 Task: Go to videos section and leave a comment on recent video on the  page of JPMorgan Chase & Co.
Action: Mouse moved to (513, 82)
Screenshot: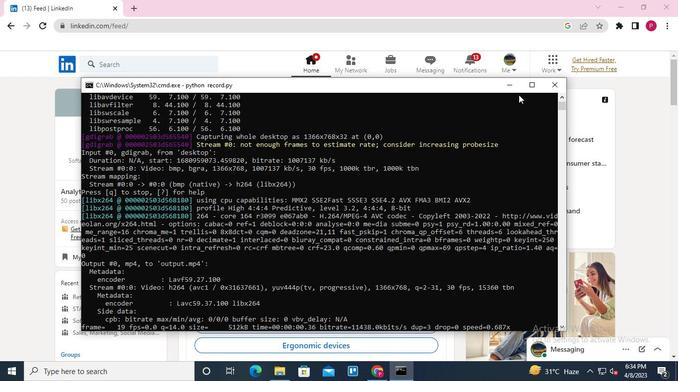 
Action: Mouse pressed left at (513, 82)
Screenshot: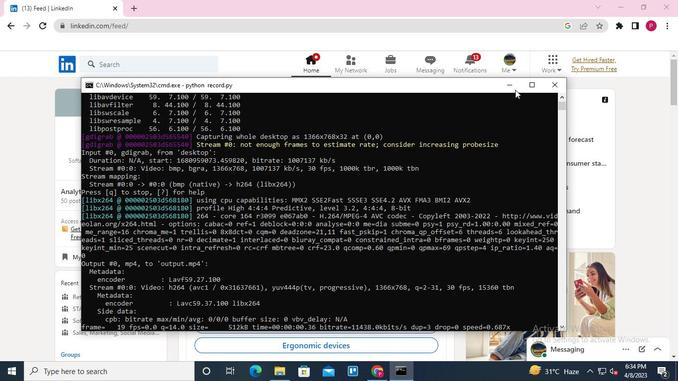 
Action: Mouse moved to (138, 67)
Screenshot: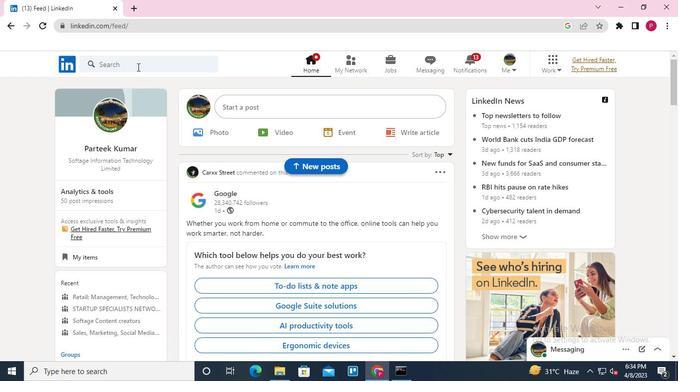 
Action: Mouse pressed left at (138, 67)
Screenshot: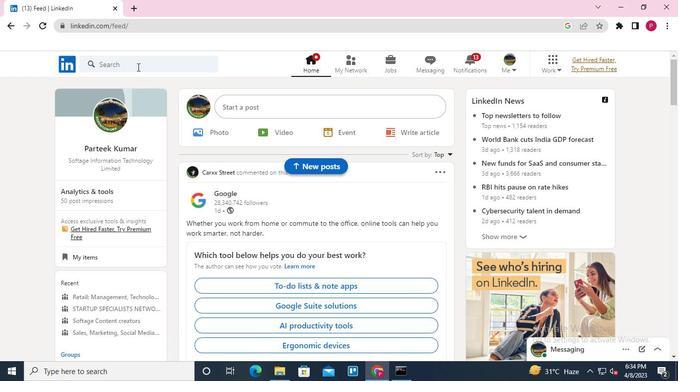 
Action: Mouse moved to (95, 111)
Screenshot: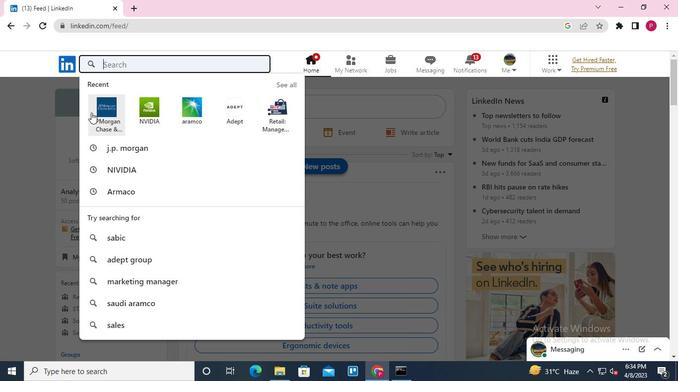 
Action: Mouse pressed left at (95, 111)
Screenshot: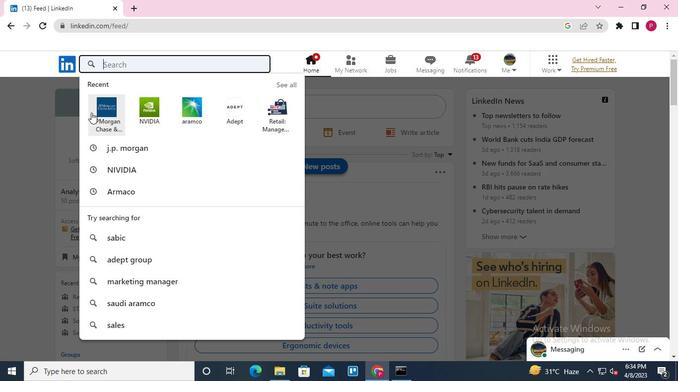 
Action: Mouse moved to (174, 114)
Screenshot: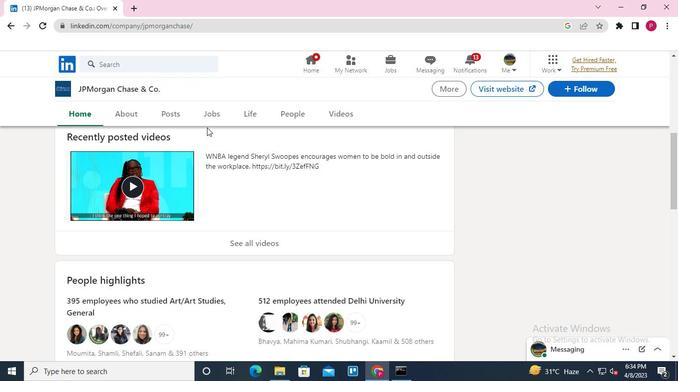 
Action: Mouse pressed left at (174, 114)
Screenshot: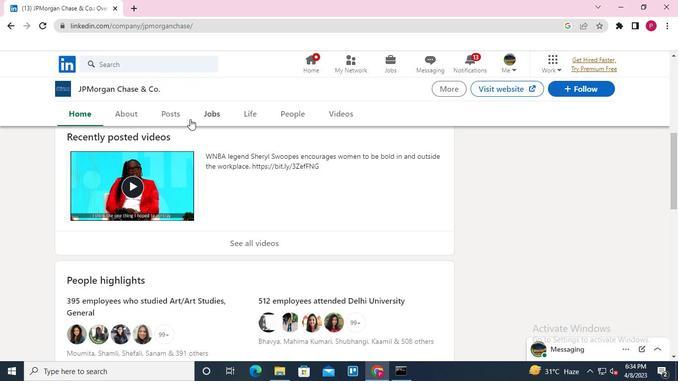 
Action: Mouse moved to (250, 238)
Screenshot: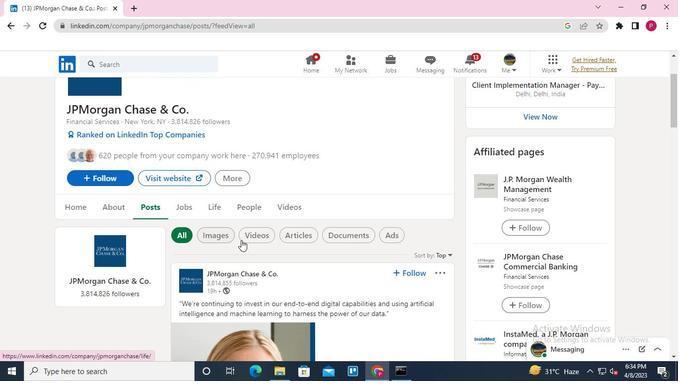 
Action: Mouse pressed left at (250, 238)
Screenshot: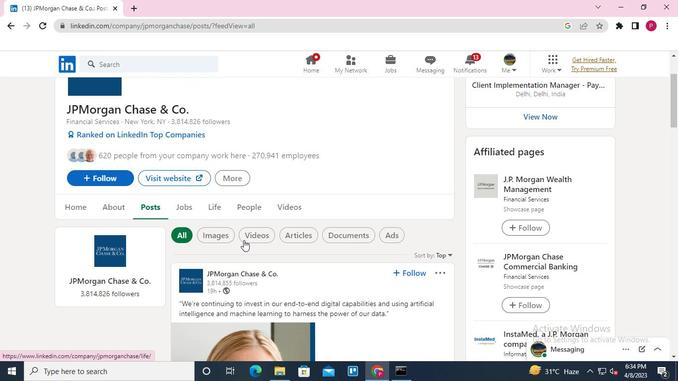 
Action: Mouse moved to (278, 250)
Screenshot: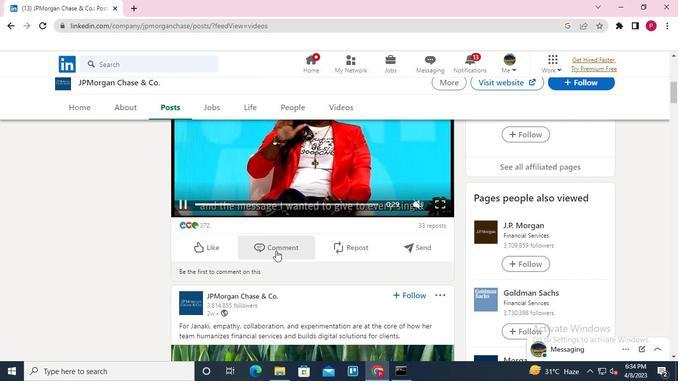 
Action: Mouse pressed left at (278, 250)
Screenshot: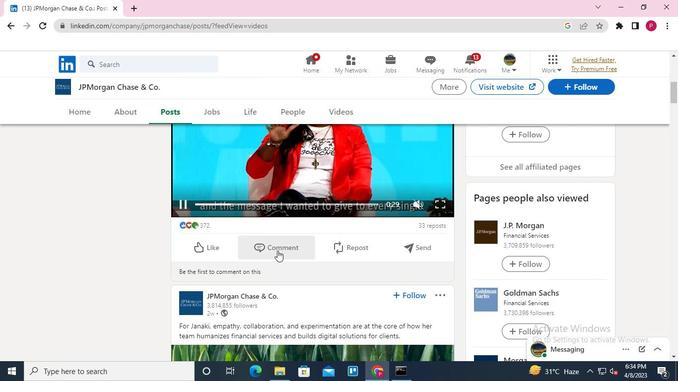 
Action: Mouse moved to (262, 277)
Screenshot: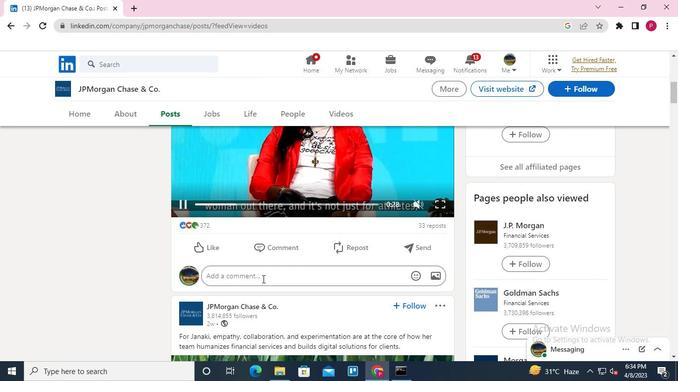 
Action: Mouse pressed left at (262, 277)
Screenshot: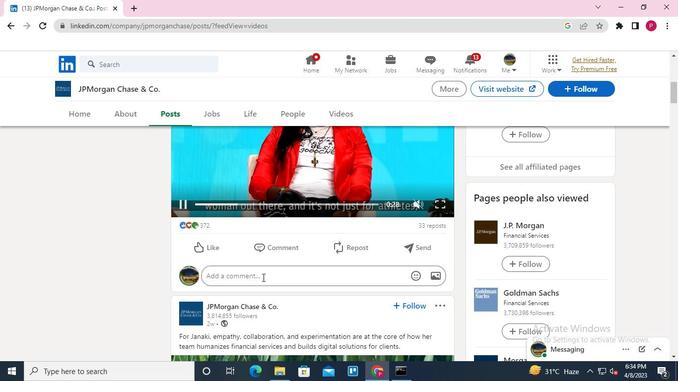 
Action: Mouse moved to (262, 277)
Screenshot: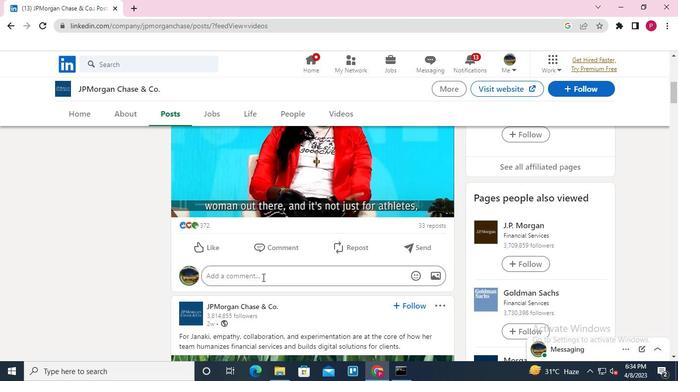 
Action: Keyboard Key.shift
Screenshot: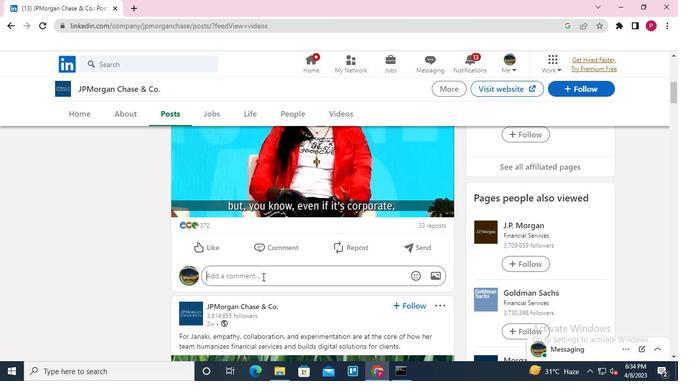 
Action: Keyboard I
Screenshot: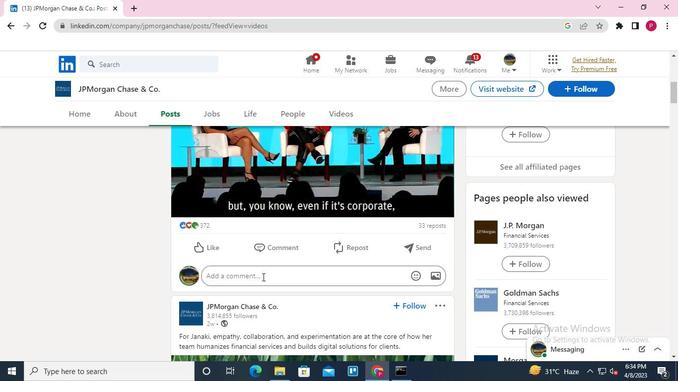 
Action: Keyboard t
Screenshot: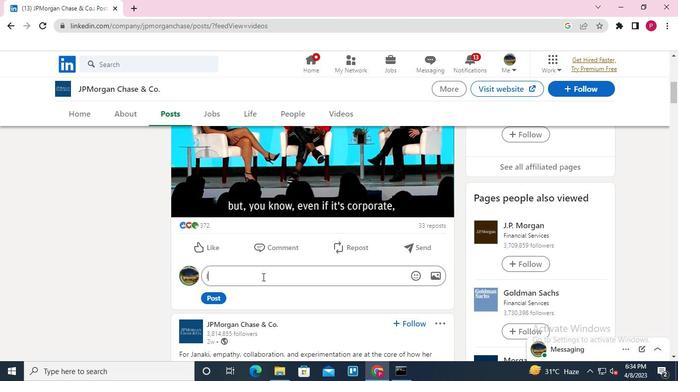 
Action: Keyboard Key.space
Screenshot: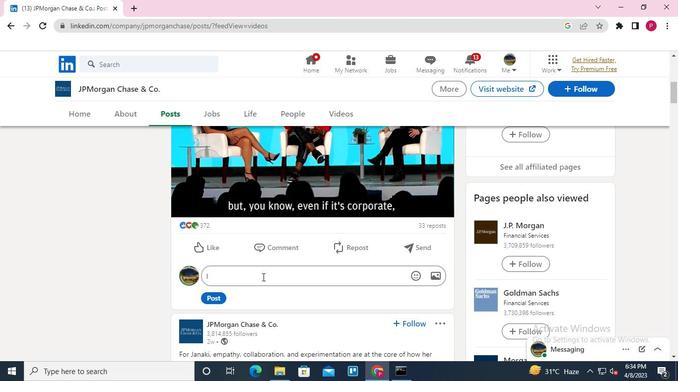
Action: Keyboard i
Screenshot: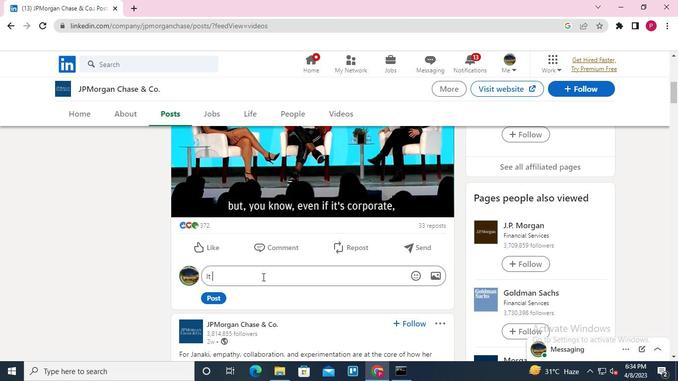 
Action: Keyboard s
Screenshot: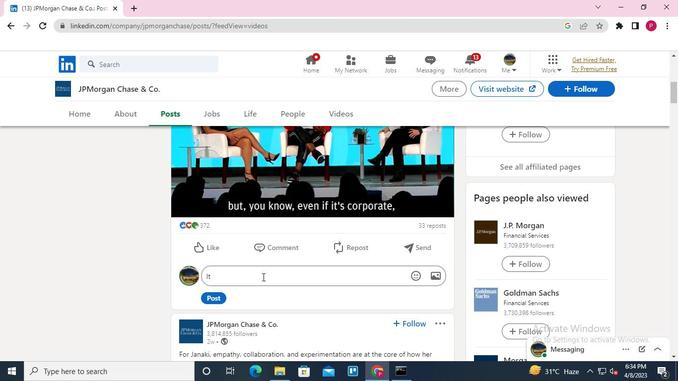 
Action: Keyboard Key.space
Screenshot: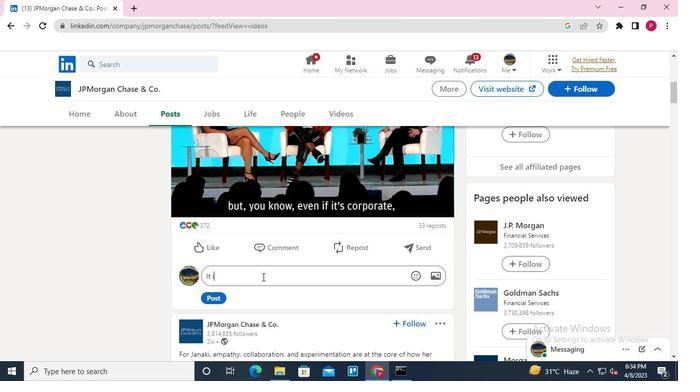
Action: Keyboard e
Screenshot: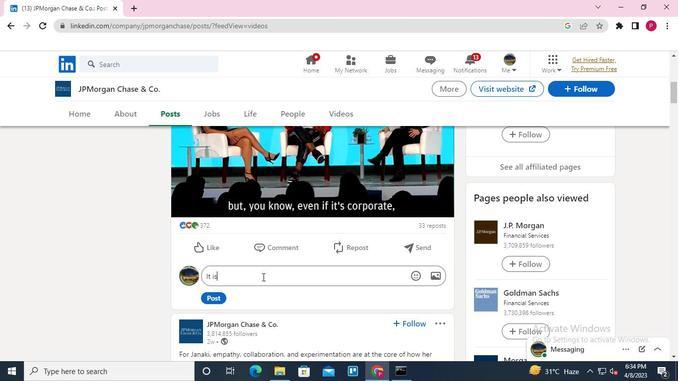 
Action: Keyboard Key.backspace
Screenshot: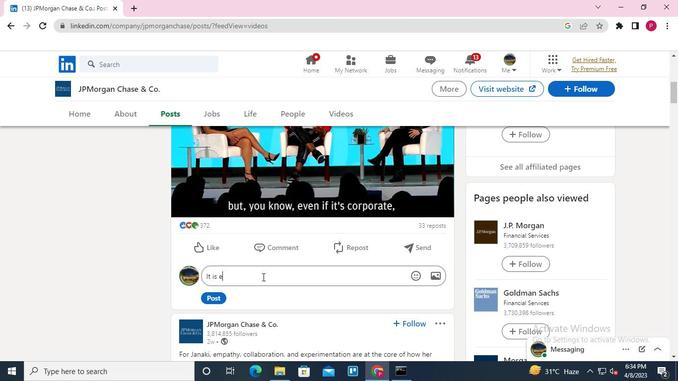 
Action: Keyboard i
Screenshot: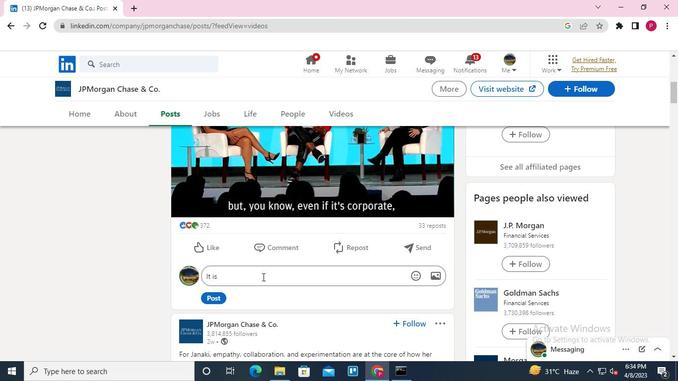 
Action: Keyboard m
Screenshot: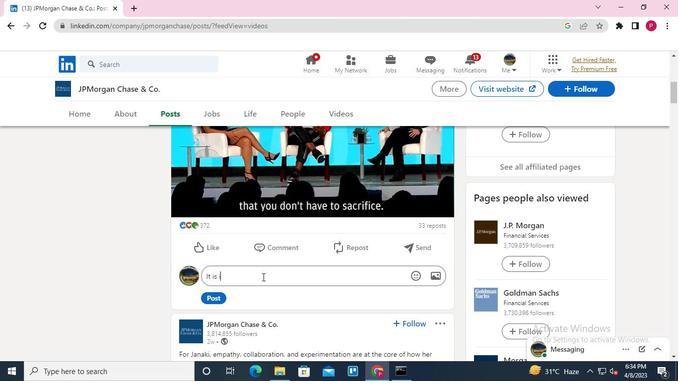 
Action: Keyboard p
Screenshot: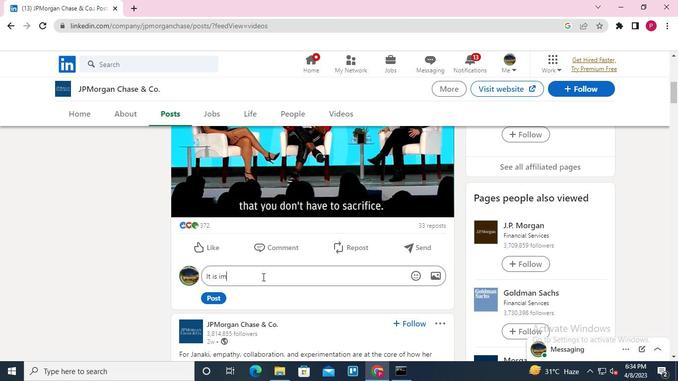 
Action: Keyboard o
Screenshot: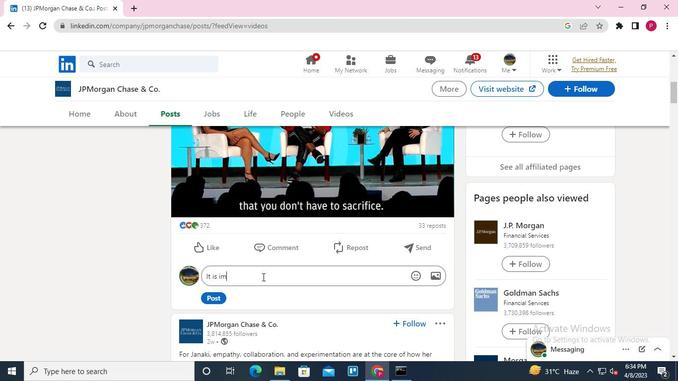 
Action: Keyboard r
Screenshot: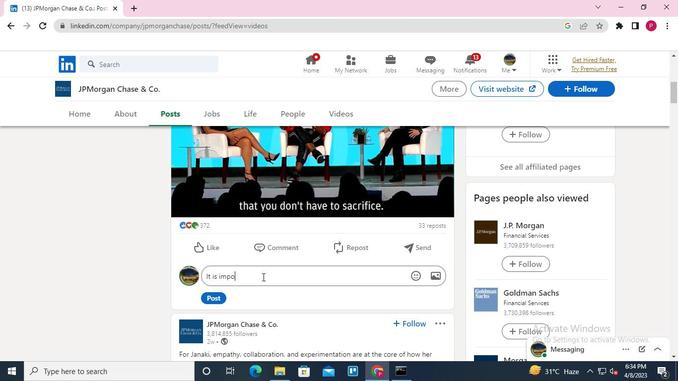 
Action: Keyboard t
Screenshot: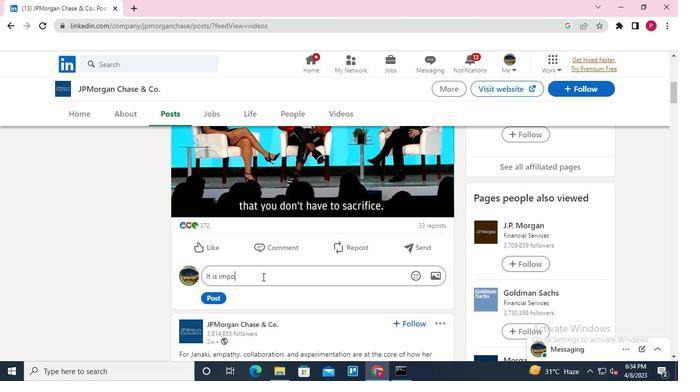 
Action: Keyboard a
Screenshot: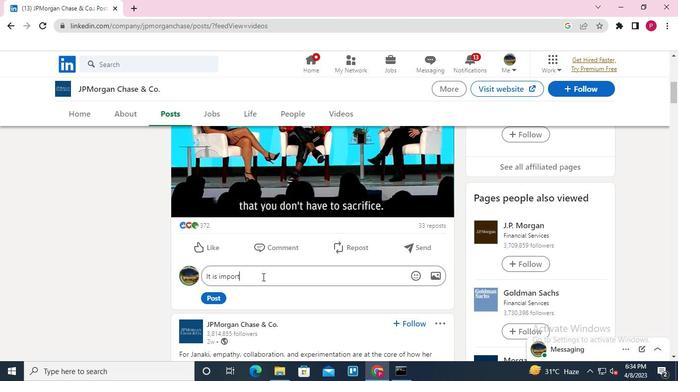 
Action: Keyboard n
Screenshot: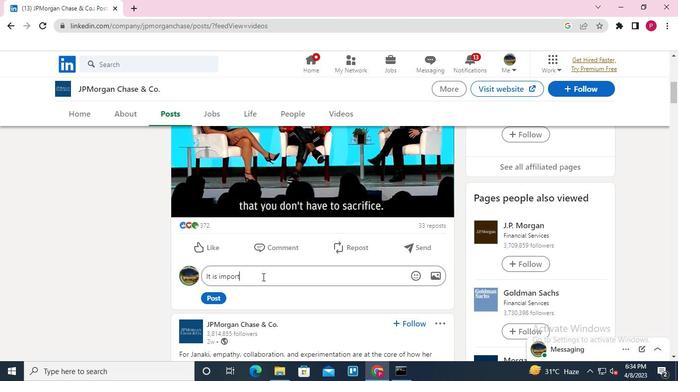 
Action: Keyboard t
Screenshot: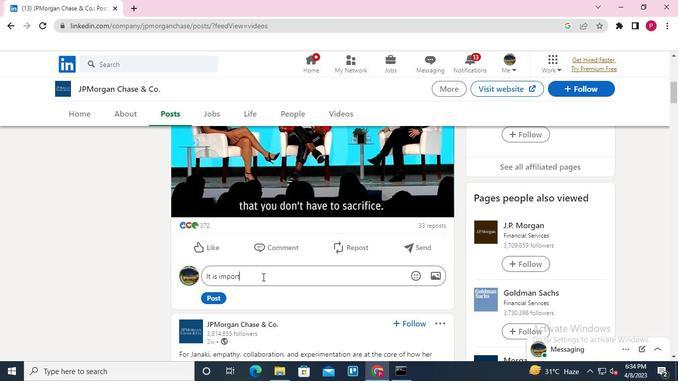
Action: Keyboard Key.space
Screenshot: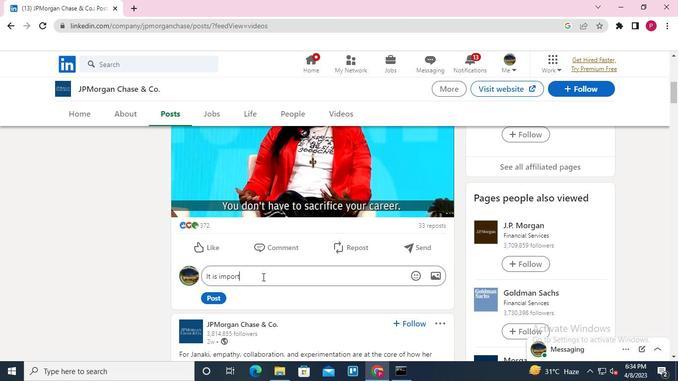 
Action: Keyboard t
Screenshot: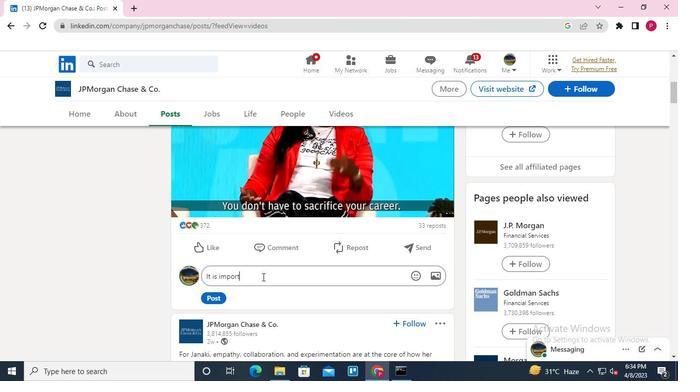 
Action: Keyboard o
Screenshot: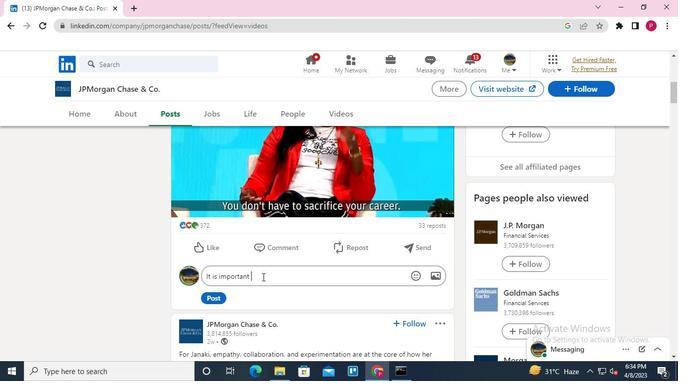 
Action: Keyboard Key.space
Screenshot: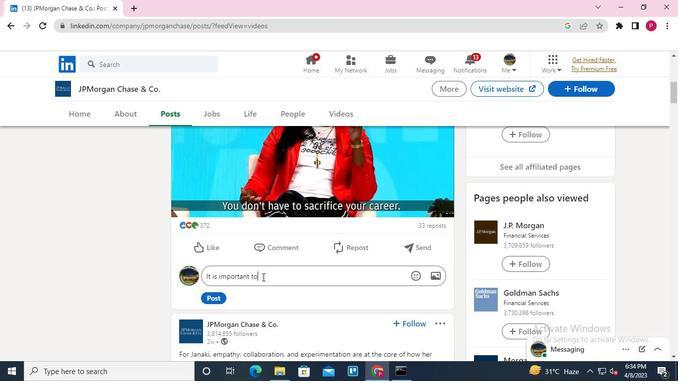 
Action: Keyboard e
Screenshot: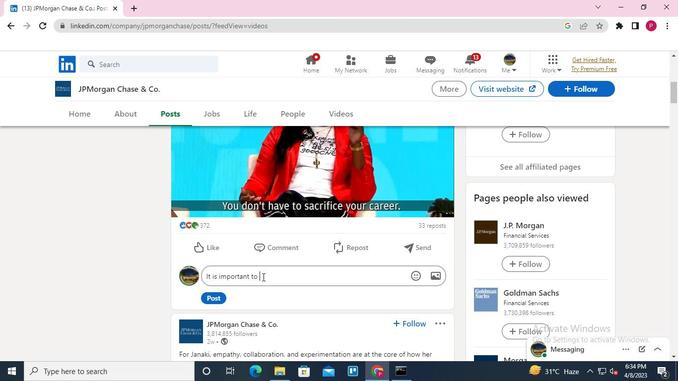 
Action: Keyboard b
Screenshot: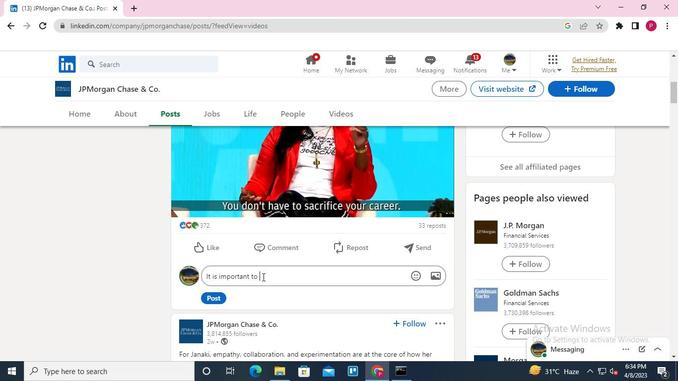 
Action: Keyboard Key.backspace
Screenshot: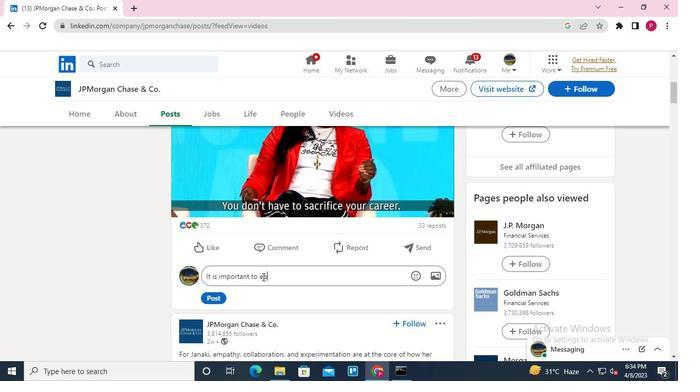 
Action: Keyboard n
Screenshot: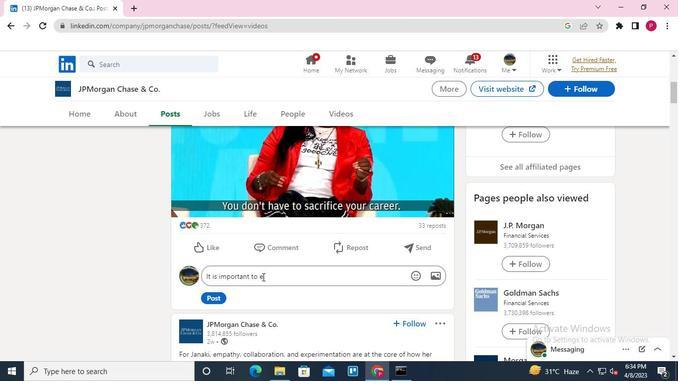 
Action: Keyboard c
Screenshot: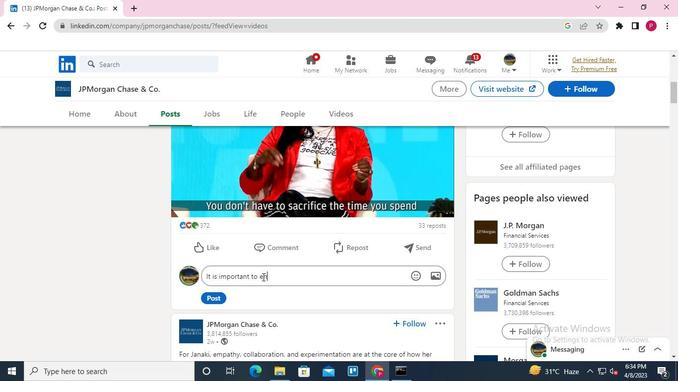 
Action: Keyboard o
Screenshot: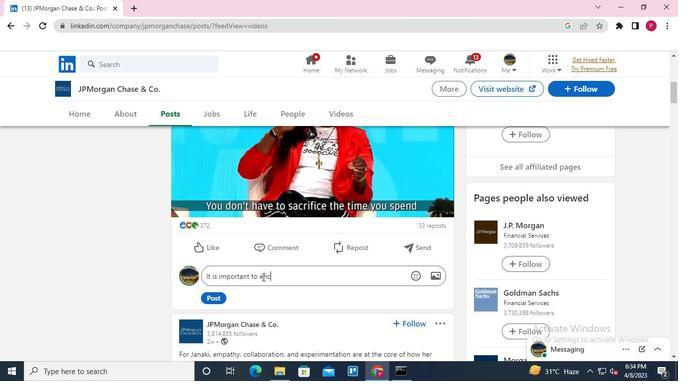 
Action: Keyboard u
Screenshot: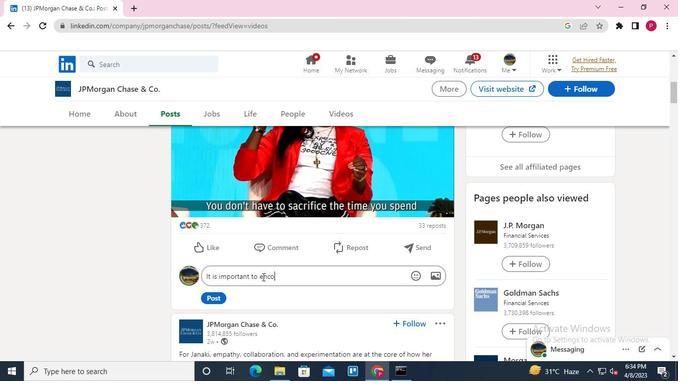
Action: Keyboard r
Screenshot: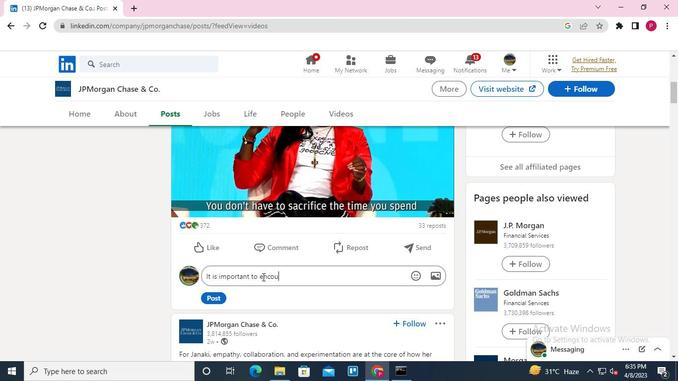 
Action: Keyboard a
Screenshot: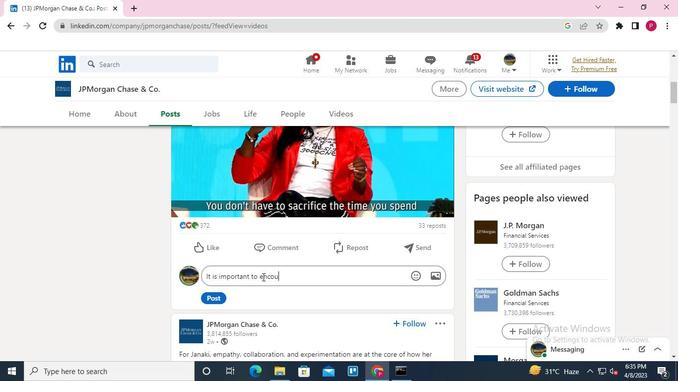 
Action: Keyboard g
Screenshot: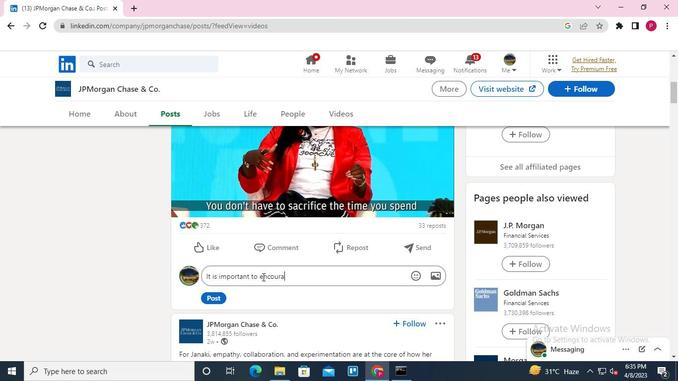 
Action: Keyboard e
Screenshot: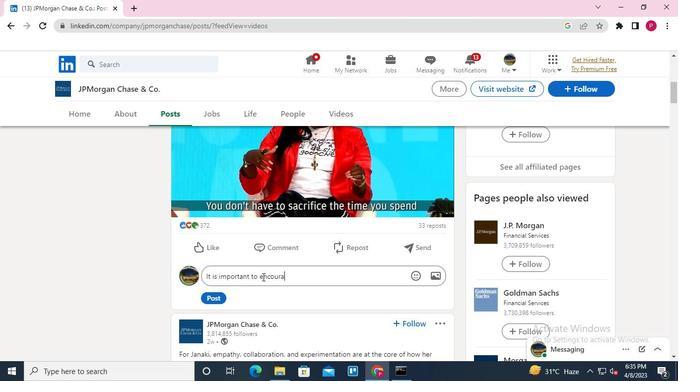 
Action: Keyboard Key.space
Screenshot: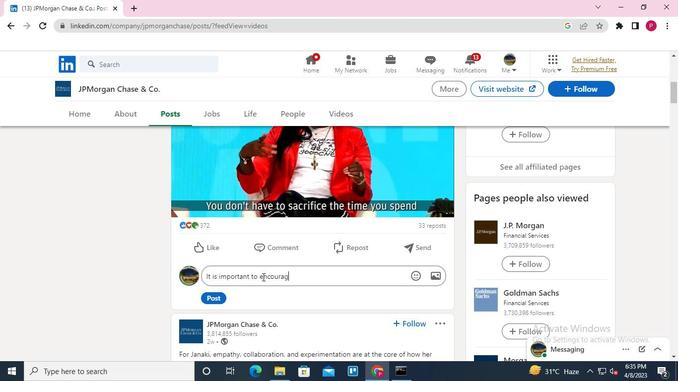 
Action: Keyboard t
Screenshot: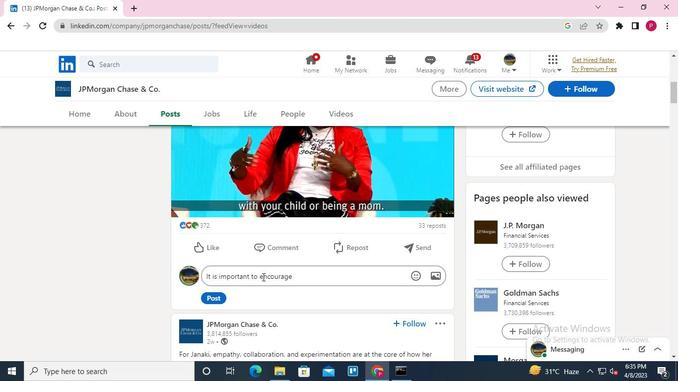 
Action: Keyboard h
Screenshot: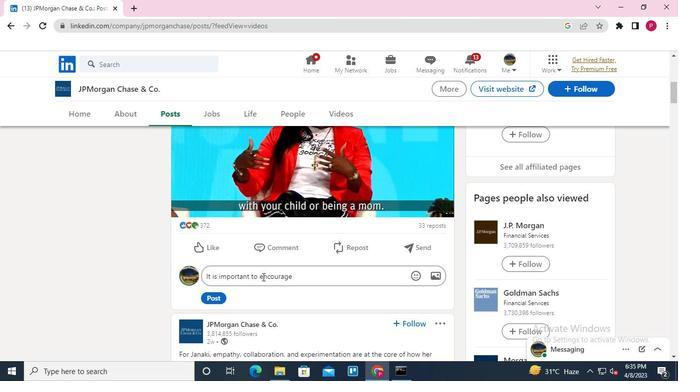 
Action: Keyboard e
Screenshot: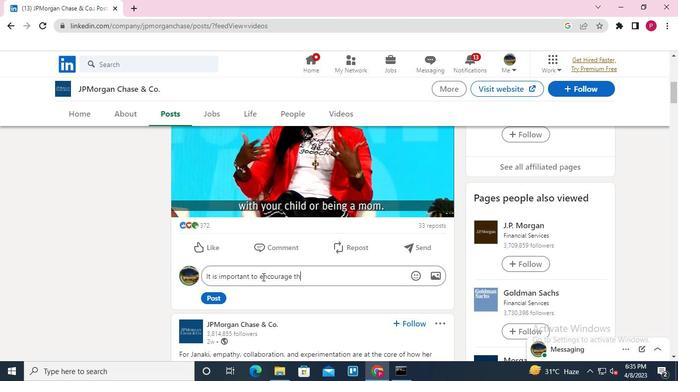 
Action: Keyboard Key.space
Screenshot: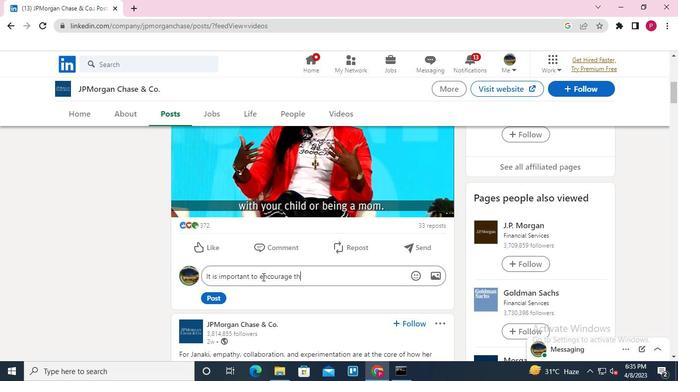
Action: Keyboard w
Screenshot: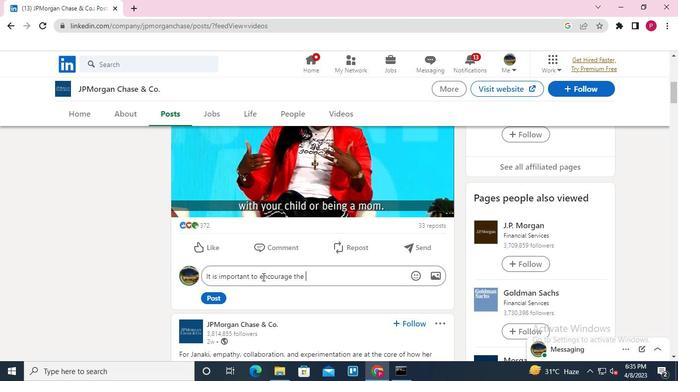 
Action: Keyboard o
Screenshot: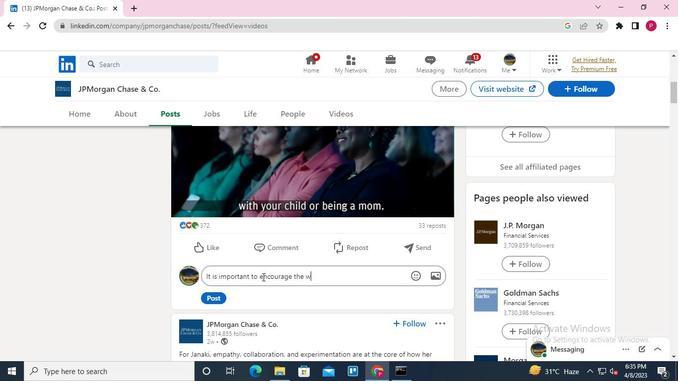
Action: Keyboard m
Screenshot: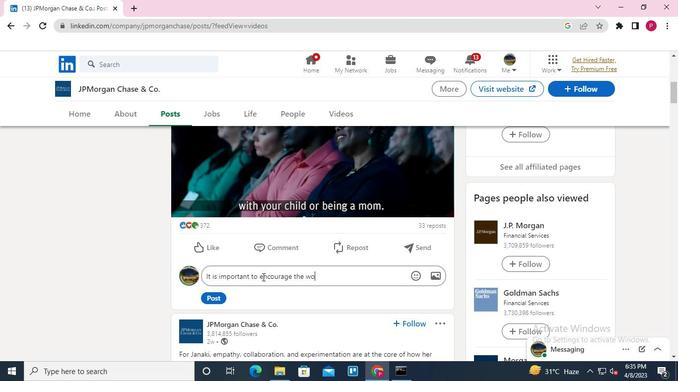 
Action: Keyboard e
Screenshot: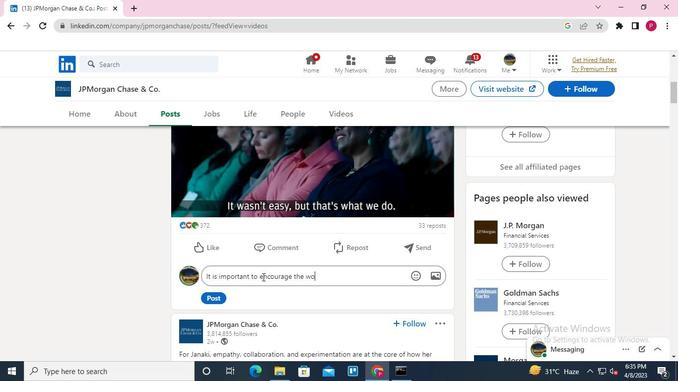 
Action: Keyboard n
Screenshot: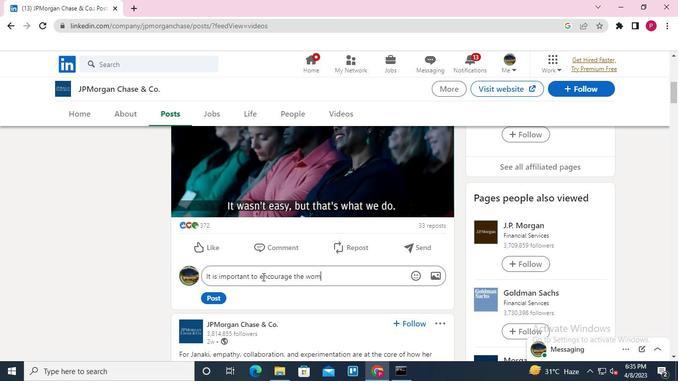 
Action: Keyboard s
Screenshot: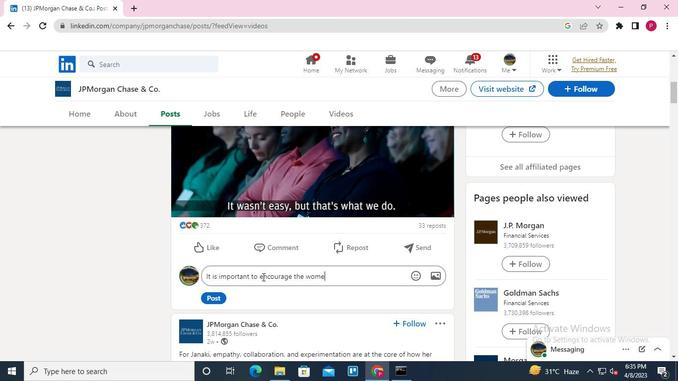 
Action: Keyboard Key.ctrl_l
Screenshot: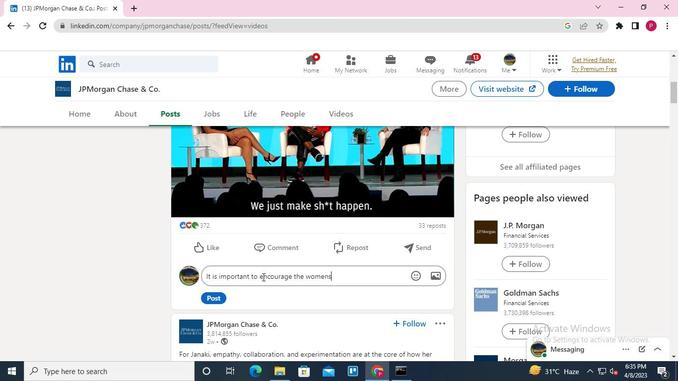 
Action: Keyboard Key.enter
Screenshot: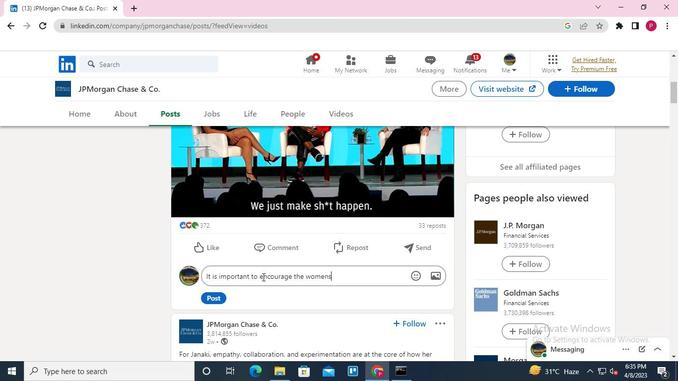 
Action: Mouse moved to (318, 266)
Screenshot: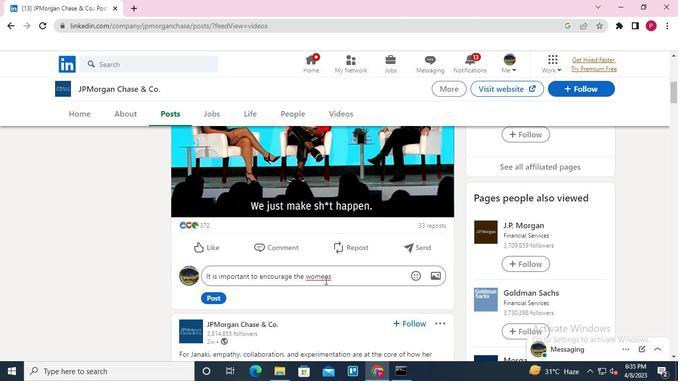 
Action: Mouse pressed right at (318, 266)
Screenshot: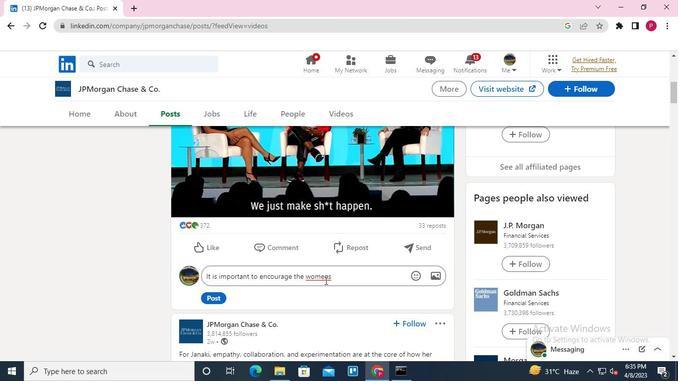 
Action: Mouse moved to (315, 274)
Screenshot: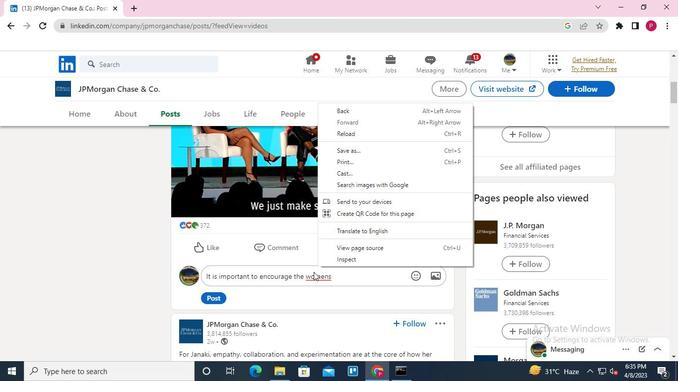 
Action: Mouse pressed right at (315, 274)
Screenshot: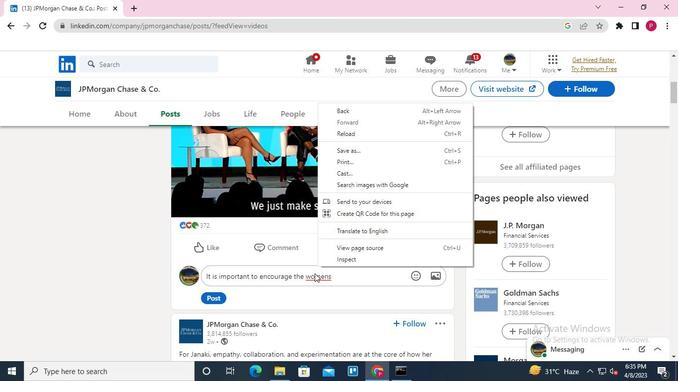 
Action: Mouse moved to (360, 147)
Screenshot: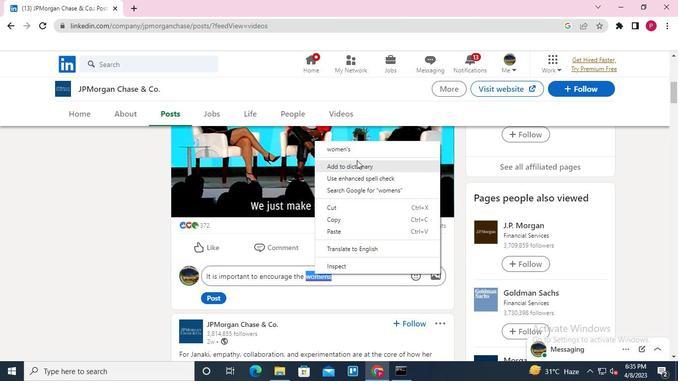 
Action: Mouse pressed left at (360, 147)
Screenshot: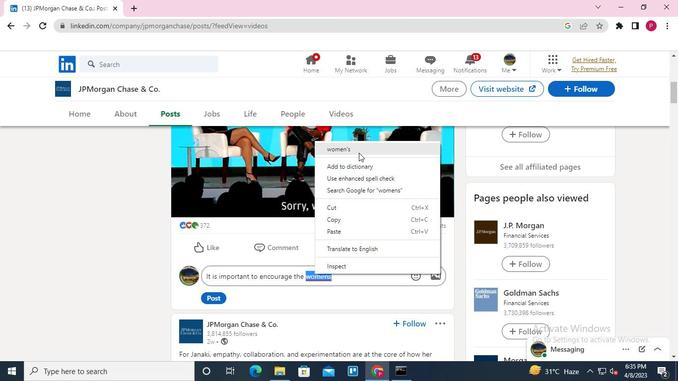 
Action: Mouse moved to (217, 299)
Screenshot: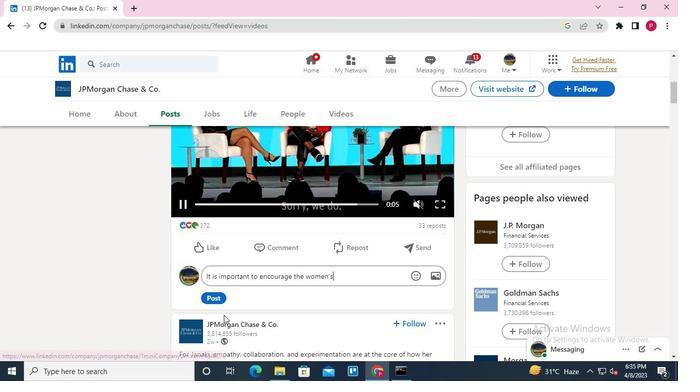 
Action: Mouse pressed left at (217, 299)
Screenshot: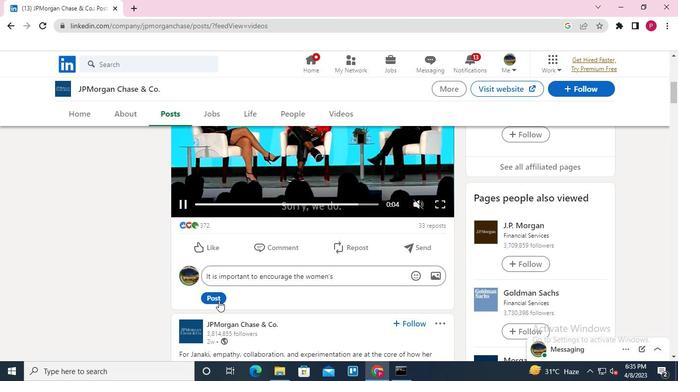 
Action: Keyboard Key.alt_l
Screenshot: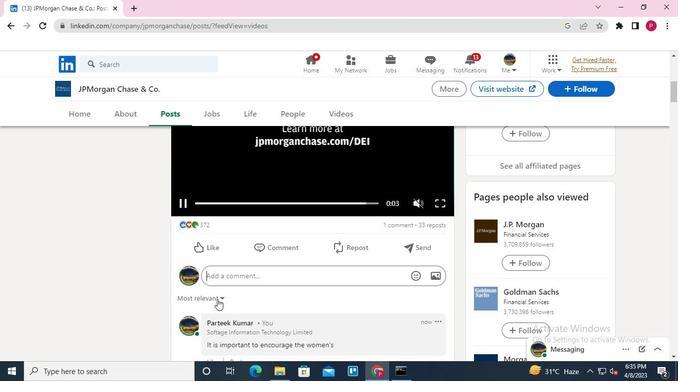 
Action: Keyboard Key.tab
Screenshot: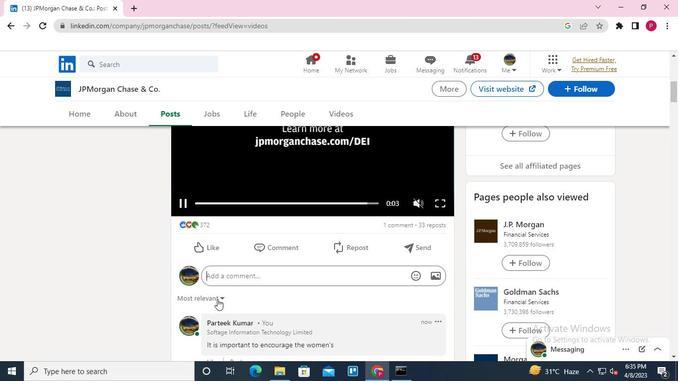 
Action: Mouse moved to (553, 90)
Screenshot: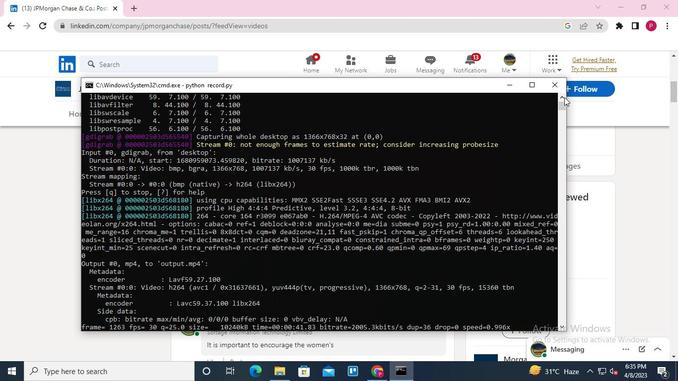 
Action: Mouse pressed left at (553, 90)
Screenshot: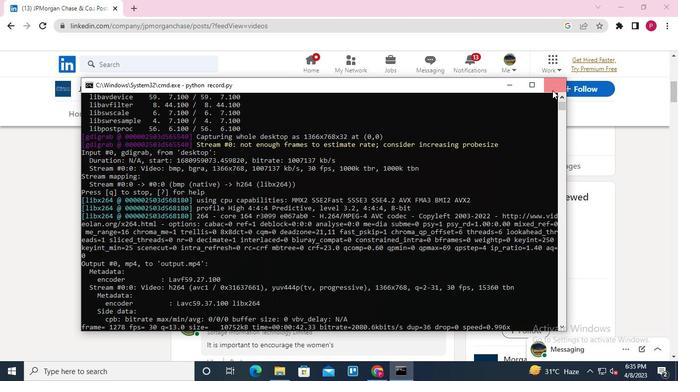 
